 Task: In the  document Onlinelearningfile.docx Change font size of watermark '113' and place the watermark  'Horizontally'. Insert footer and write www.stellar.com
Action: Mouse moved to (539, 451)
Screenshot: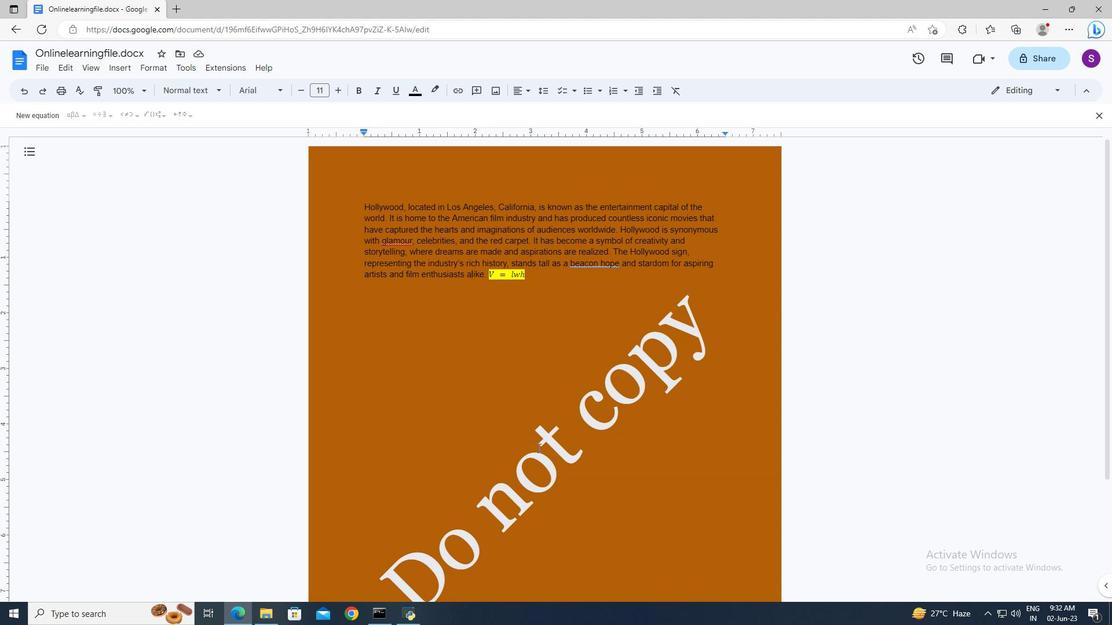 
Action: Mouse pressed left at (539, 451)
Screenshot: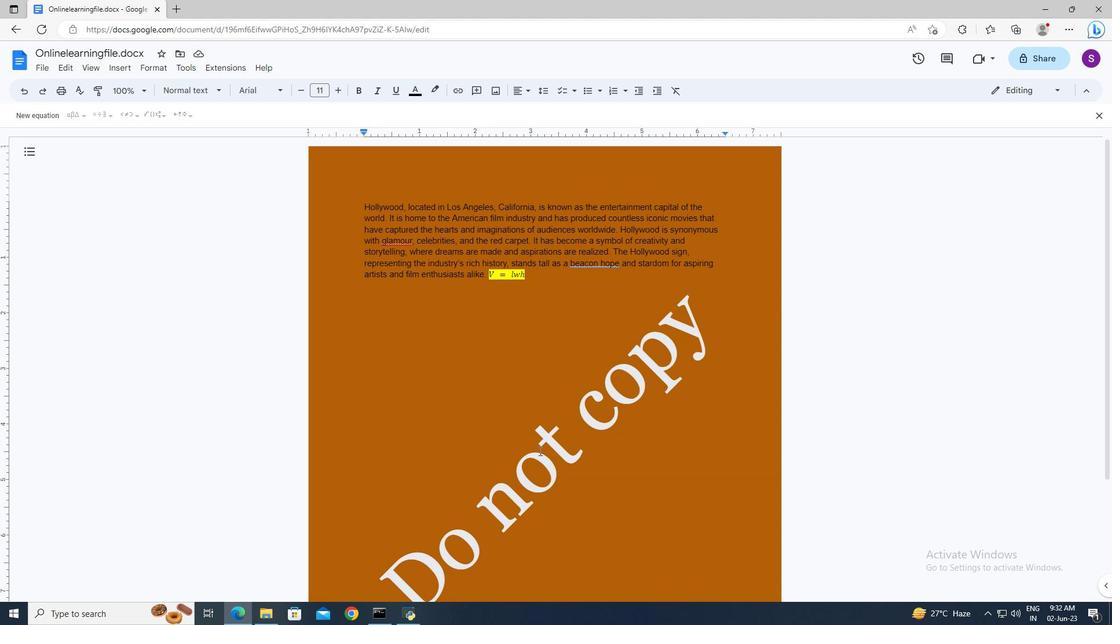 
Action: Mouse pressed left at (539, 451)
Screenshot: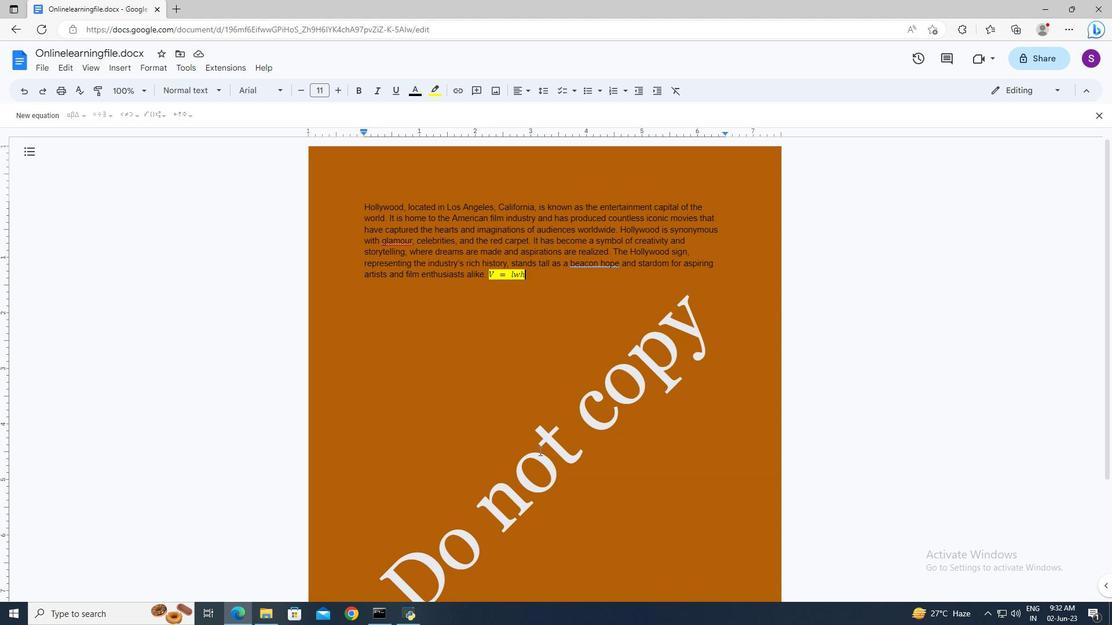 
Action: Mouse moved to (403, 583)
Screenshot: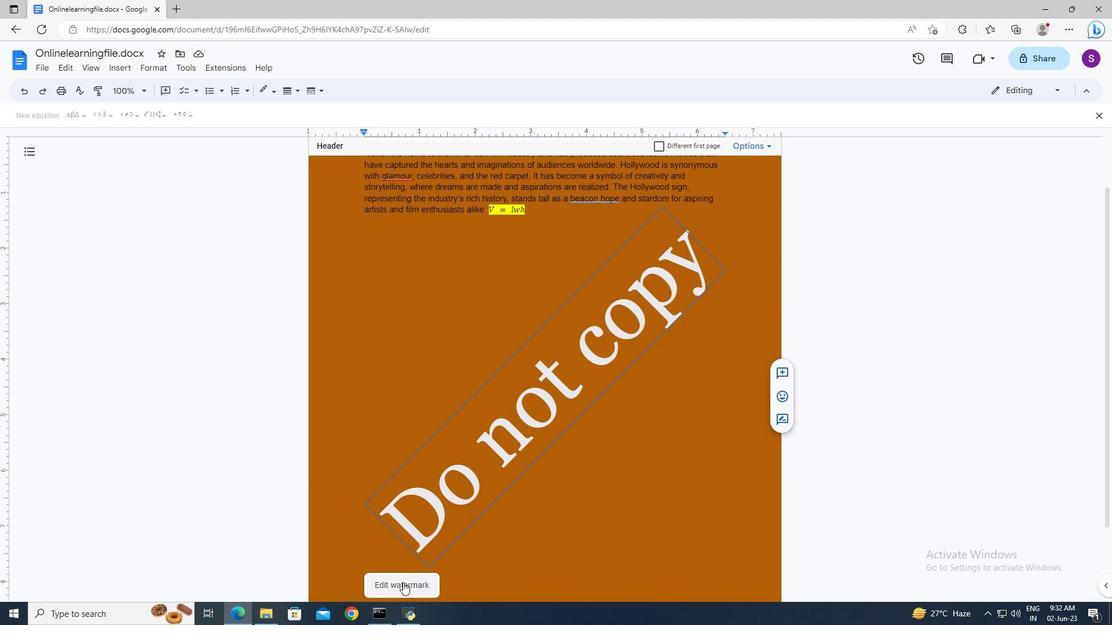 
Action: Mouse pressed left at (403, 583)
Screenshot: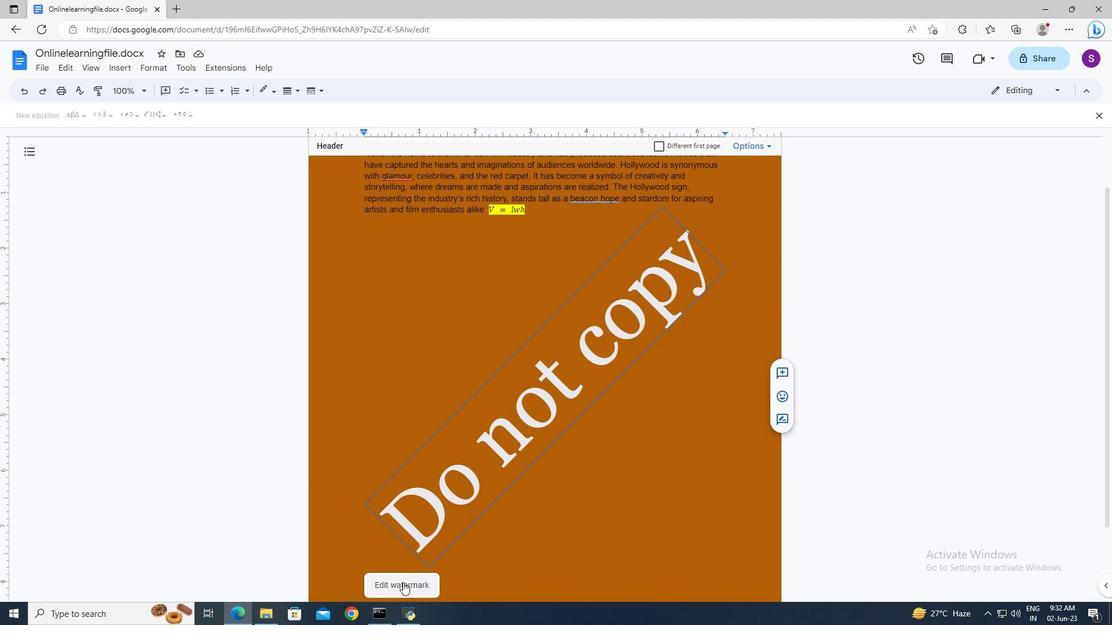 
Action: Mouse moved to (967, 244)
Screenshot: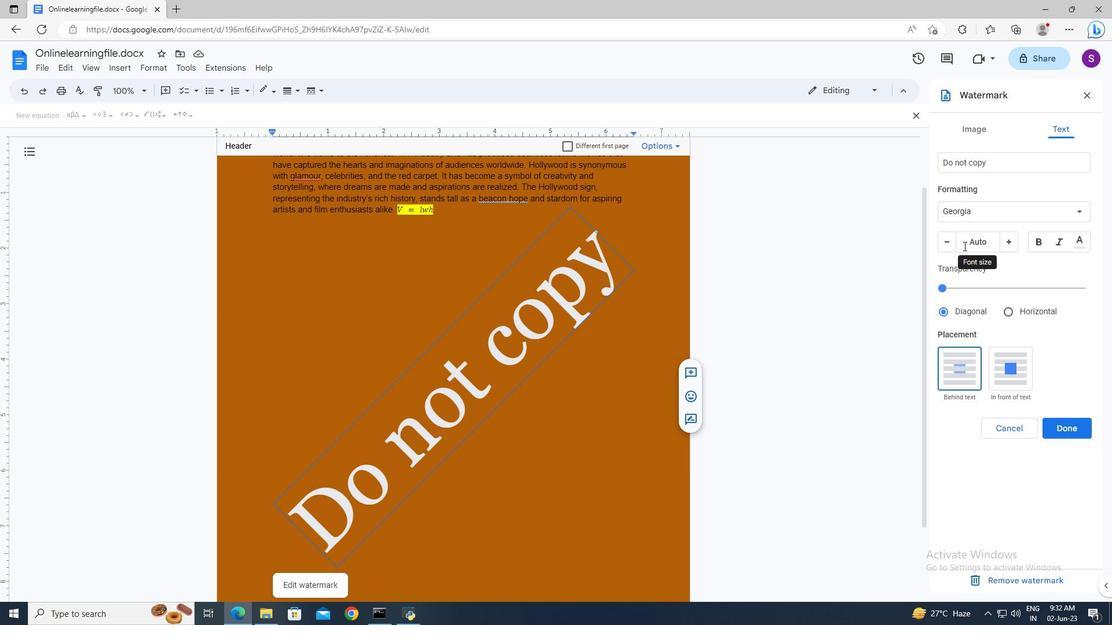 
Action: Mouse pressed left at (967, 244)
Screenshot: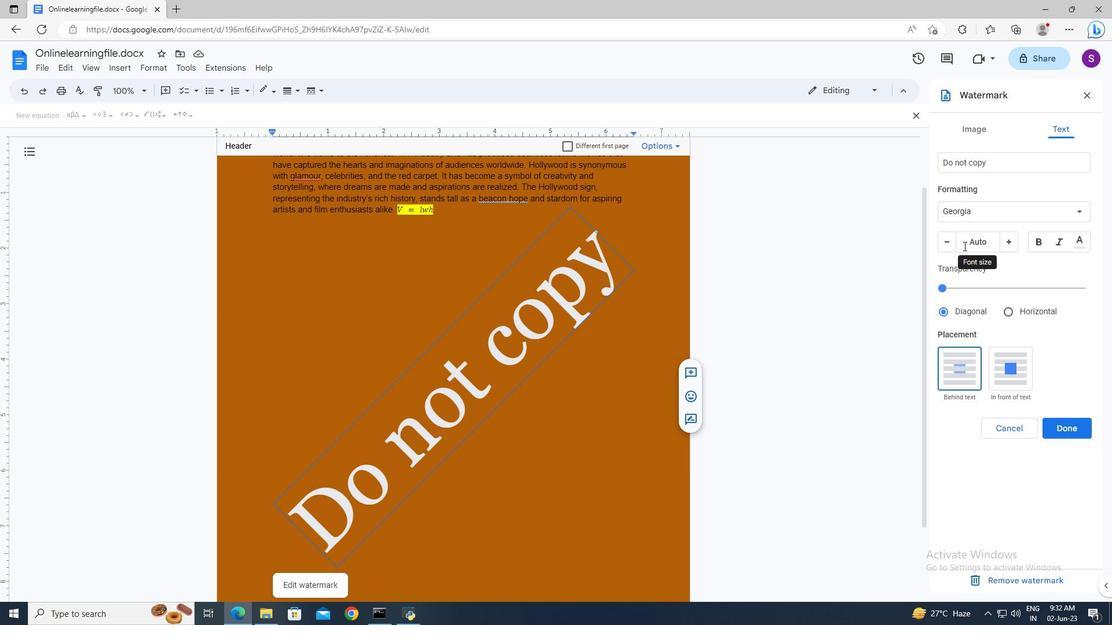 
Action: Mouse moved to (934, 231)
Screenshot: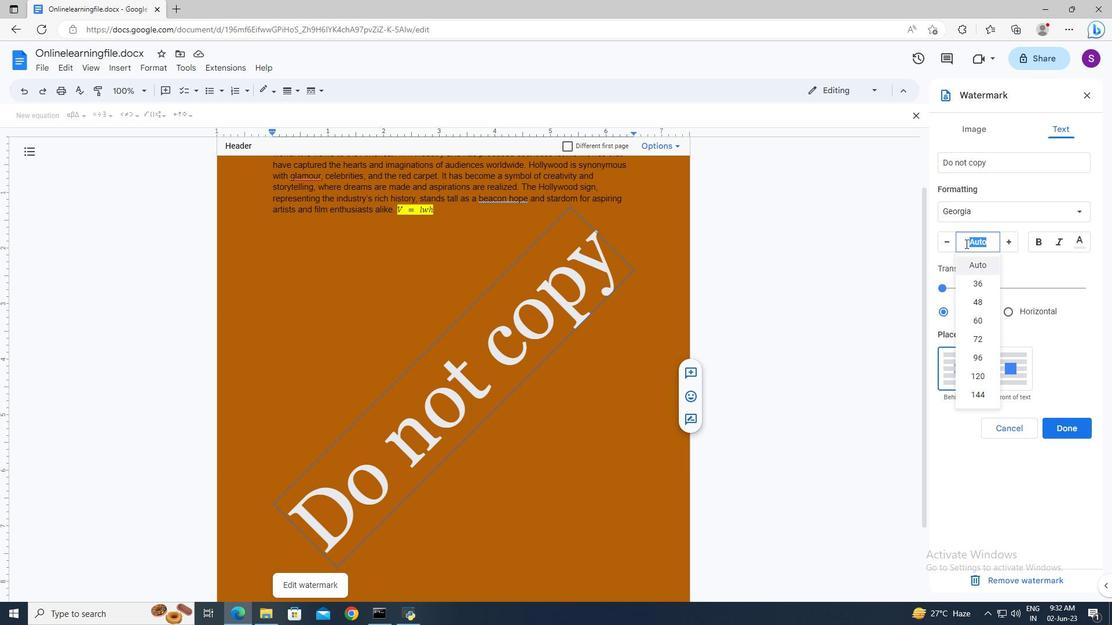 
Action: Key pressed 11
Screenshot: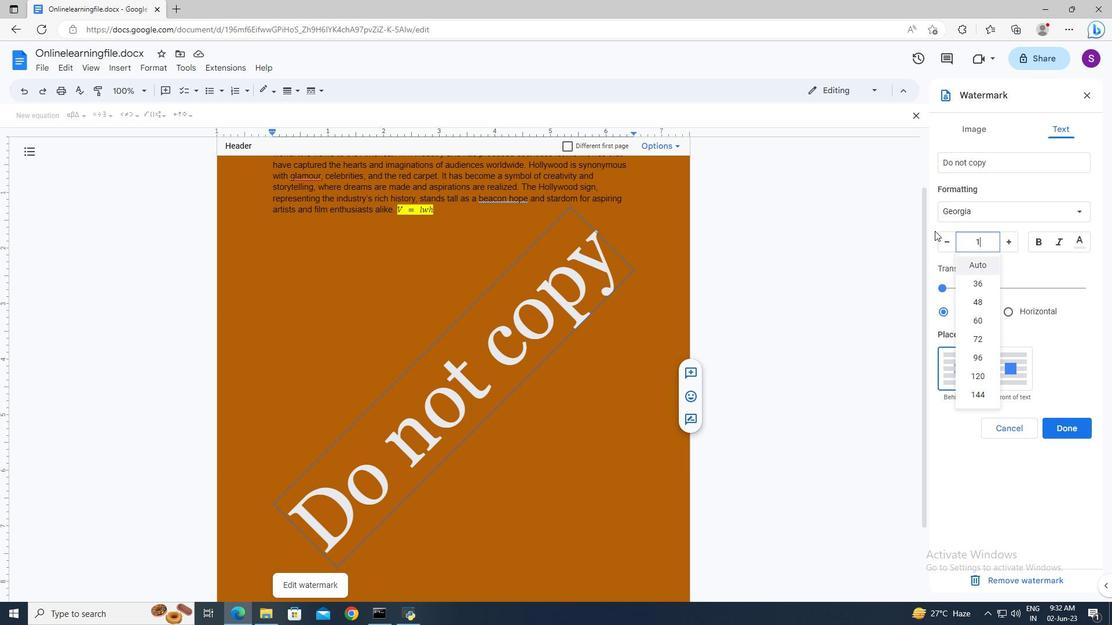 
Action: Mouse moved to (934, 230)
Screenshot: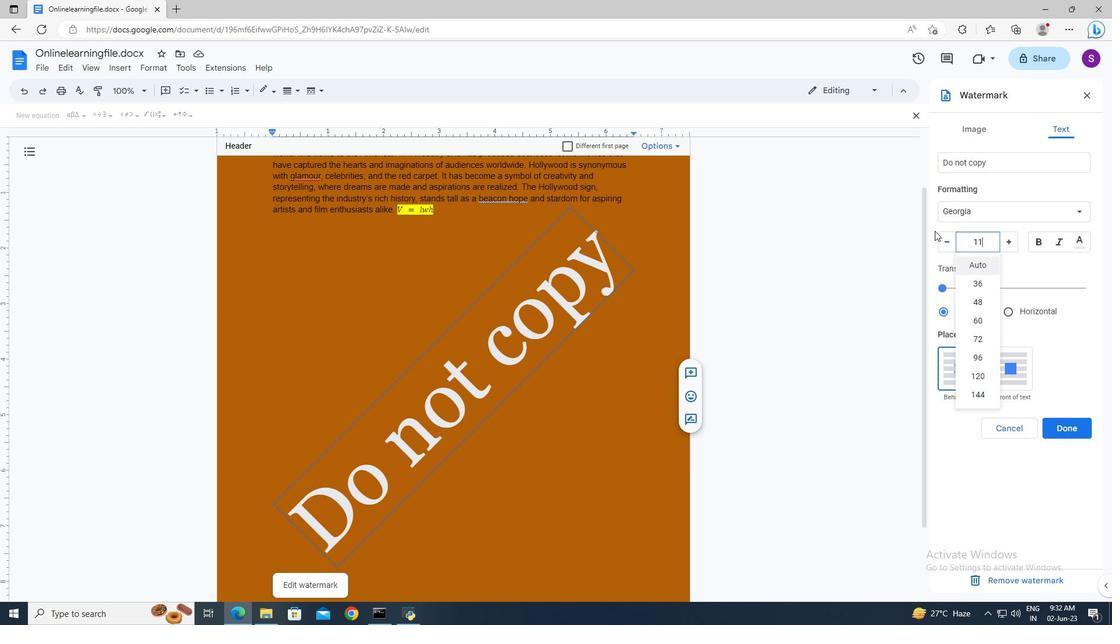 
Action: Key pressed 3<Key.enter>
Screenshot: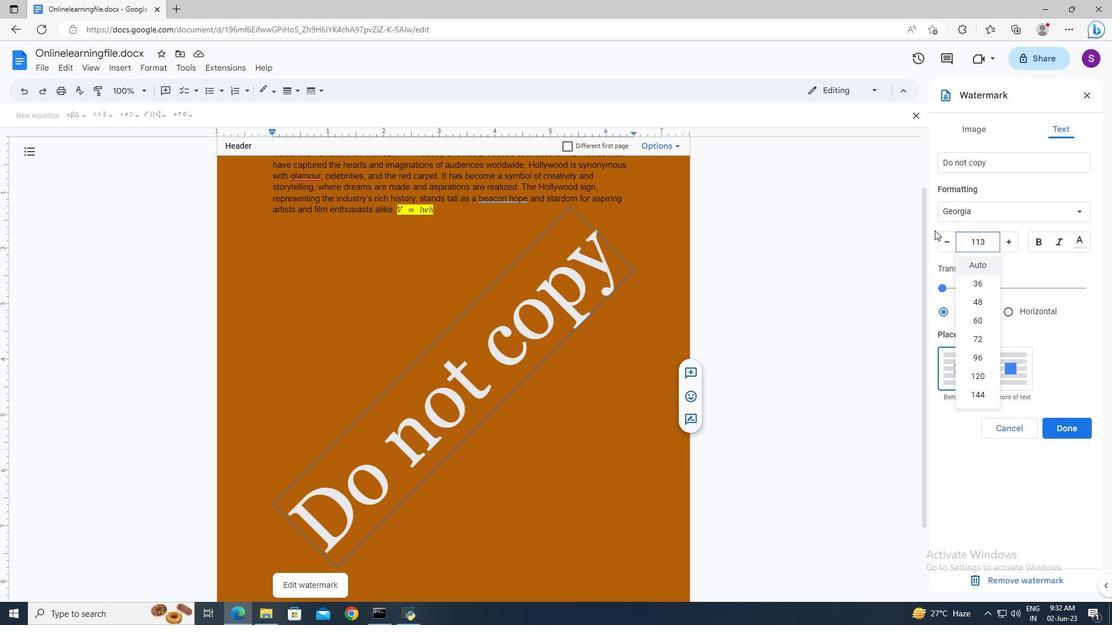 
Action: Mouse moved to (1006, 312)
Screenshot: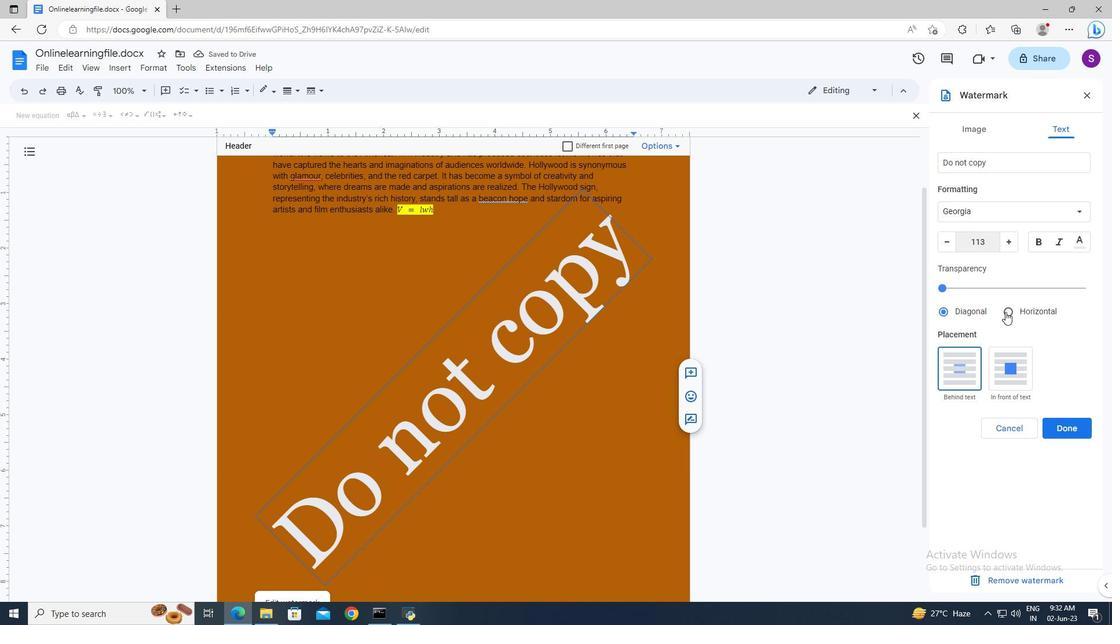 
Action: Mouse pressed left at (1006, 312)
Screenshot: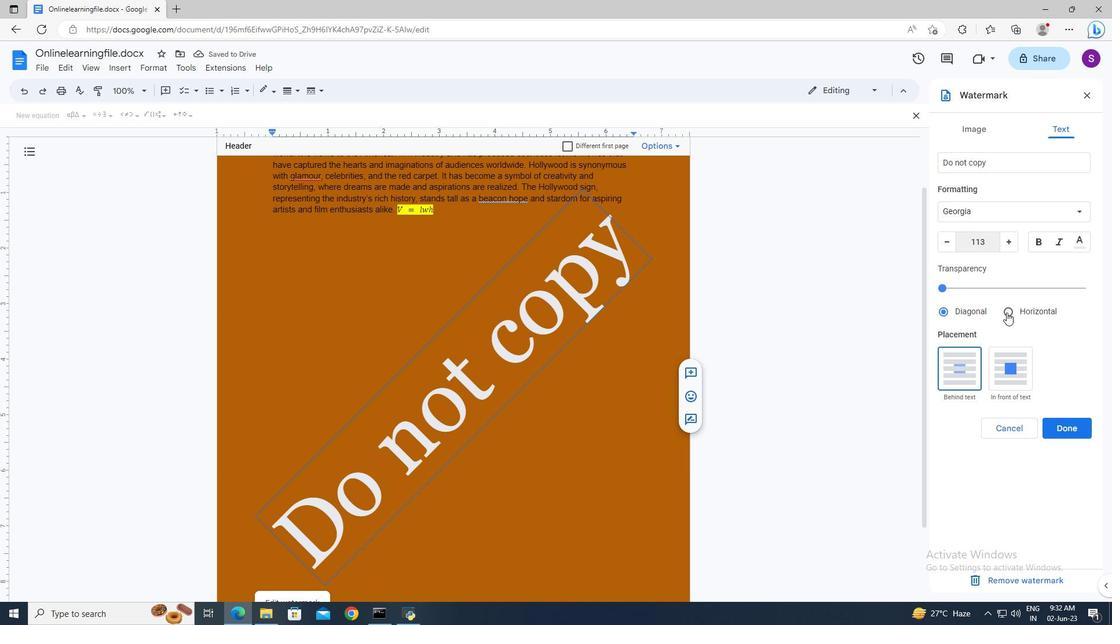 
Action: Mouse moved to (1066, 431)
Screenshot: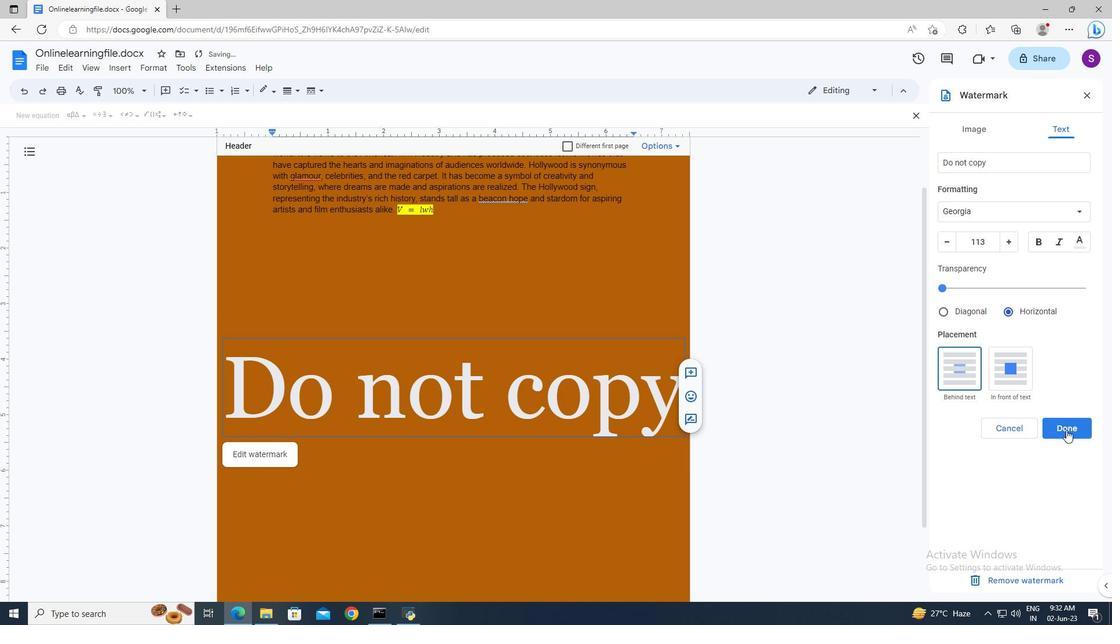 
Action: Mouse pressed left at (1066, 431)
Screenshot: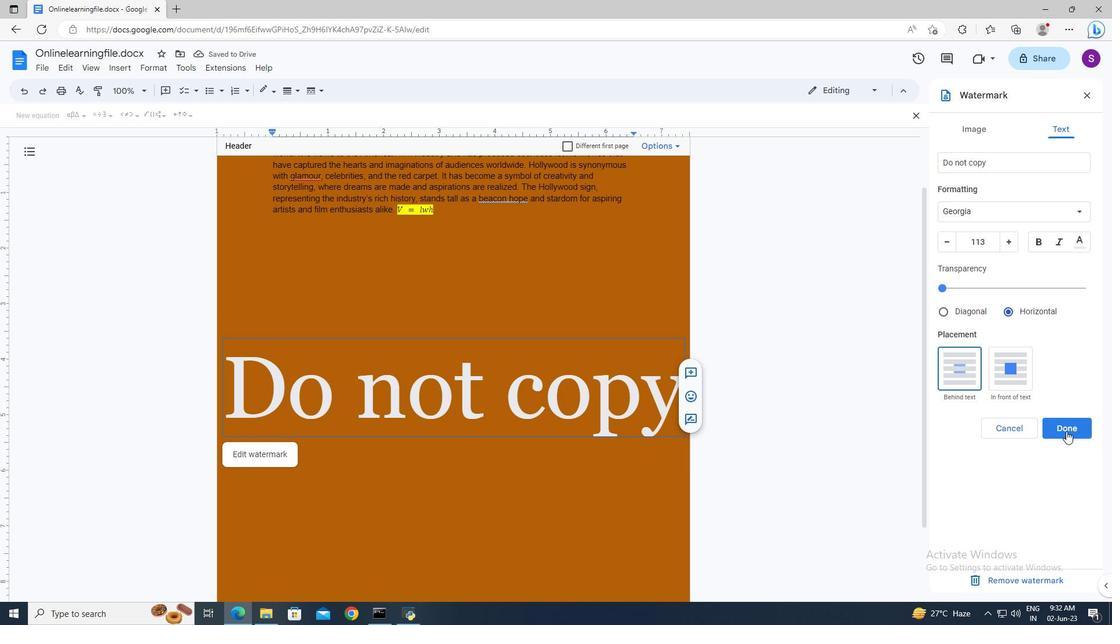 
Action: Mouse moved to (132, 64)
Screenshot: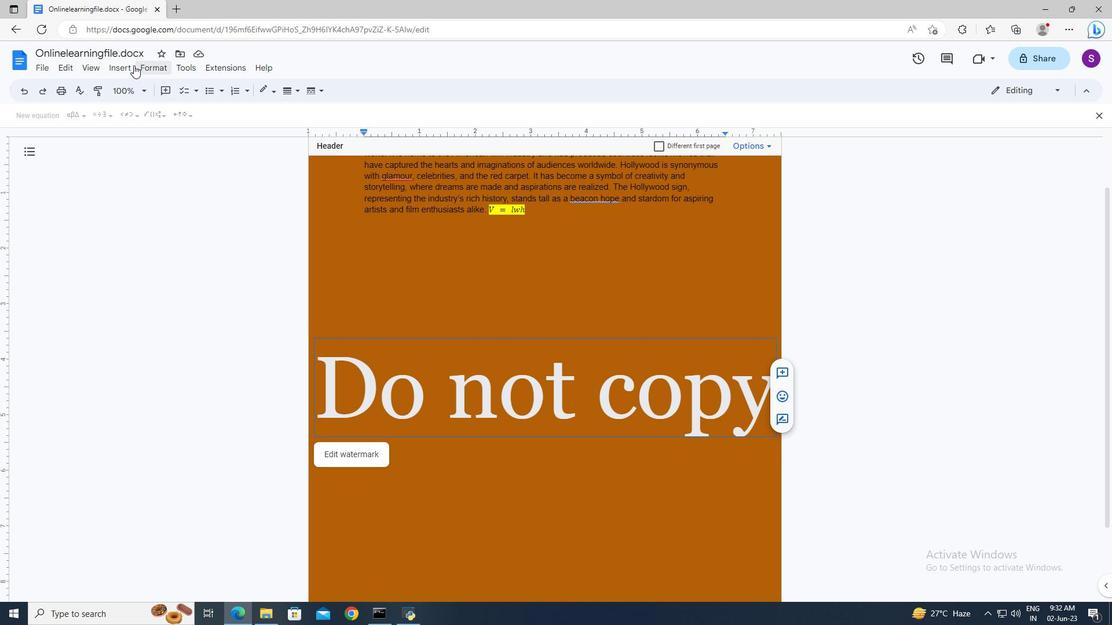 
Action: Mouse pressed left at (132, 64)
Screenshot: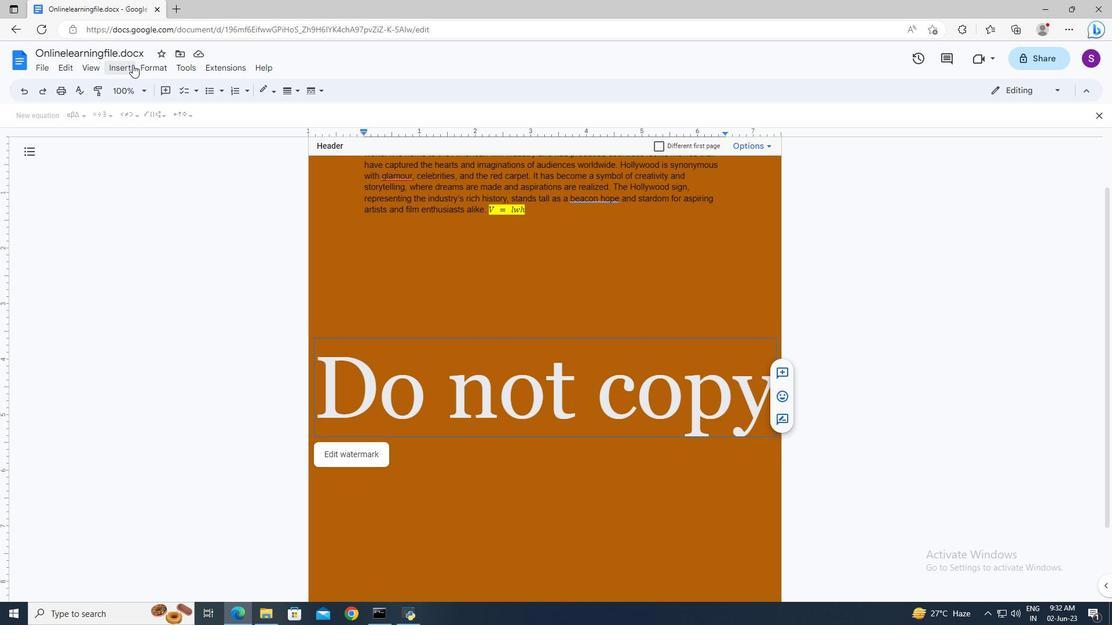 
Action: Mouse moved to (312, 381)
Screenshot: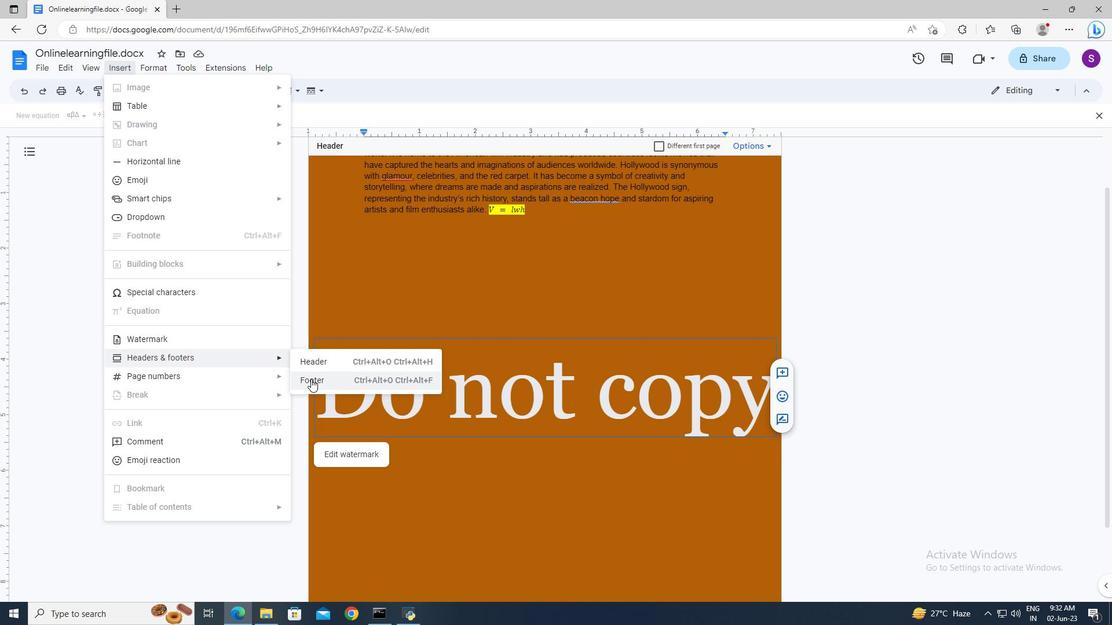 
Action: Mouse pressed left at (312, 381)
Screenshot: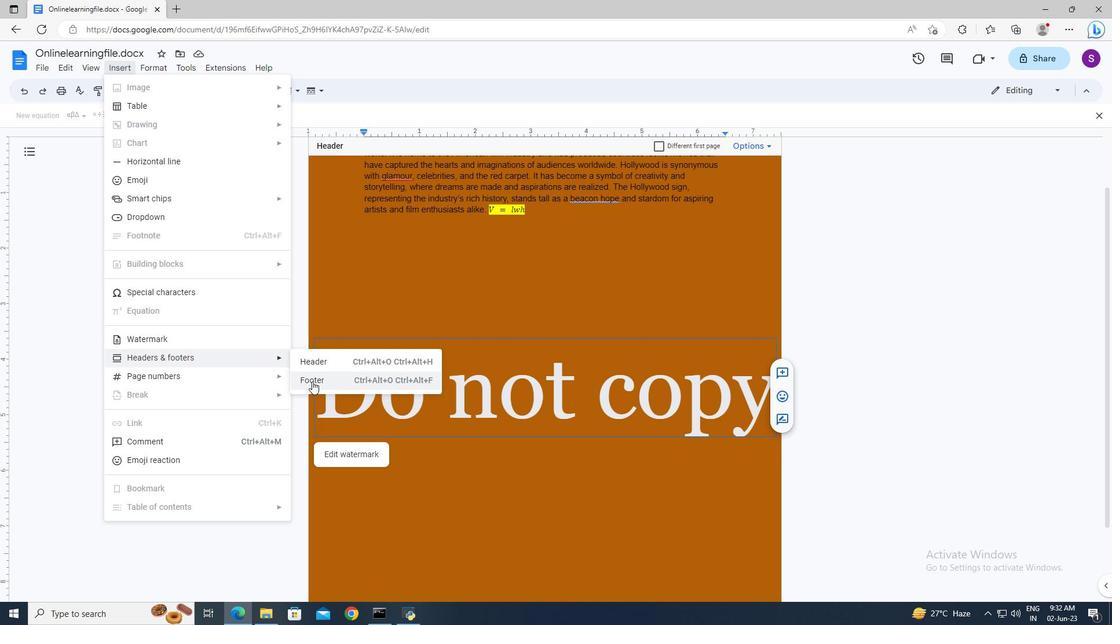 
Action: Key pressed www.stellar.com
Screenshot: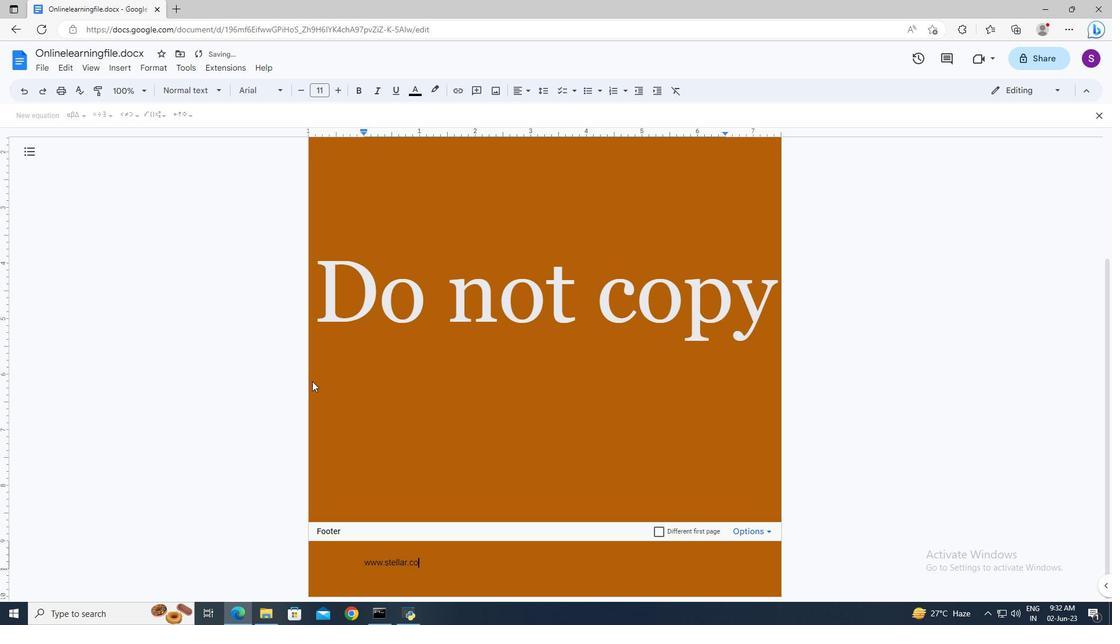 
Action: Mouse moved to (338, 396)
Screenshot: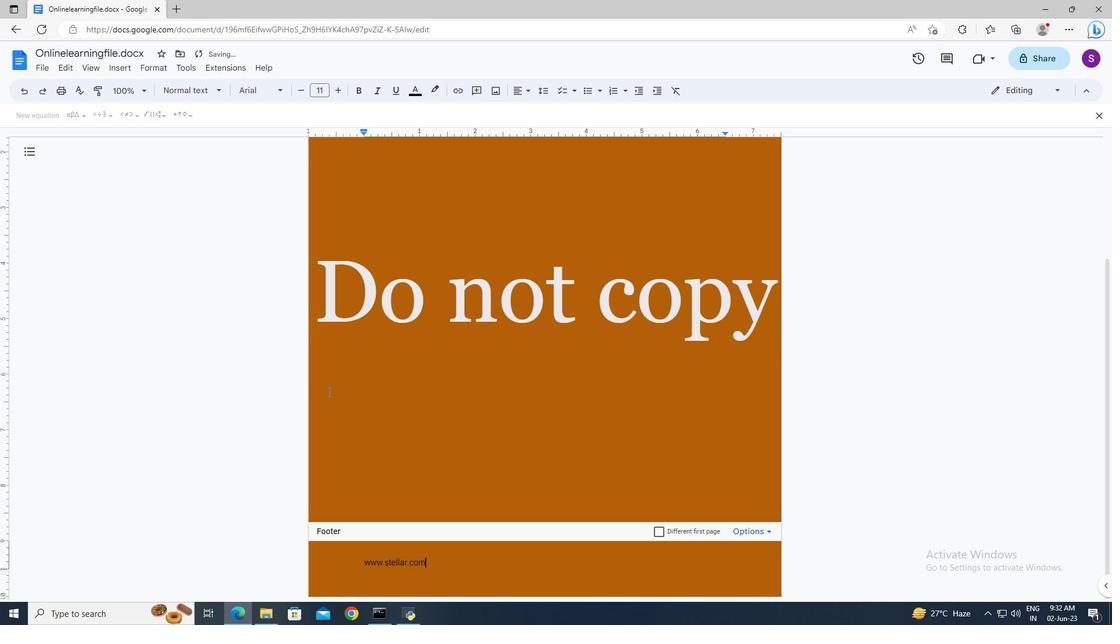 
Action: Mouse pressed left at (338, 396)
Screenshot: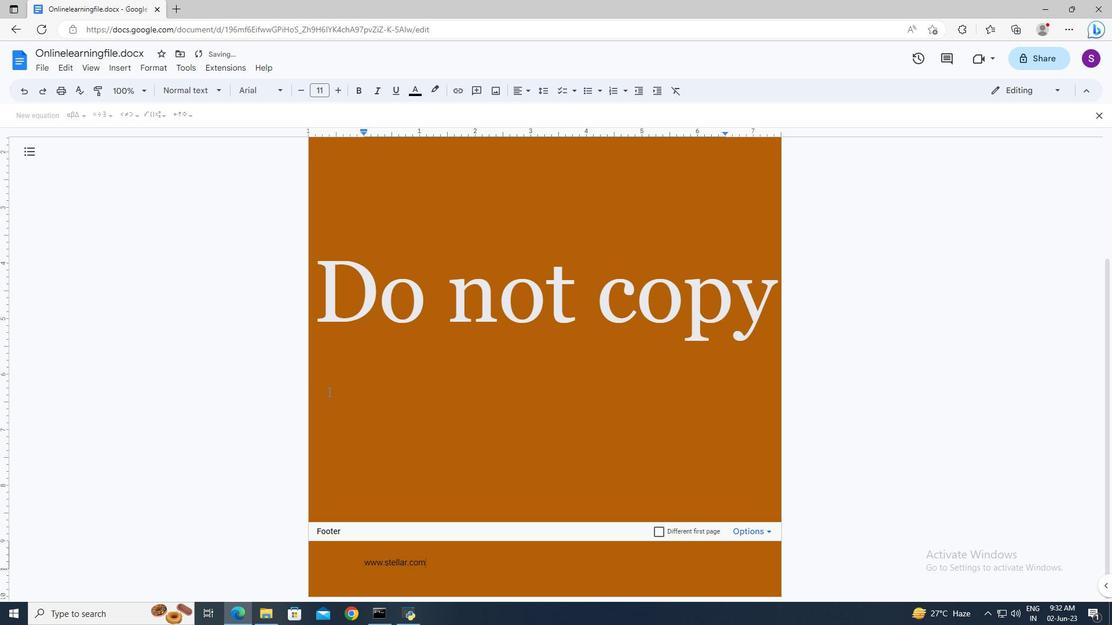 
